 Task: Select the Jordan Time as time zone for the schedule.
Action: Mouse pressed left at (388, 314)
Screenshot: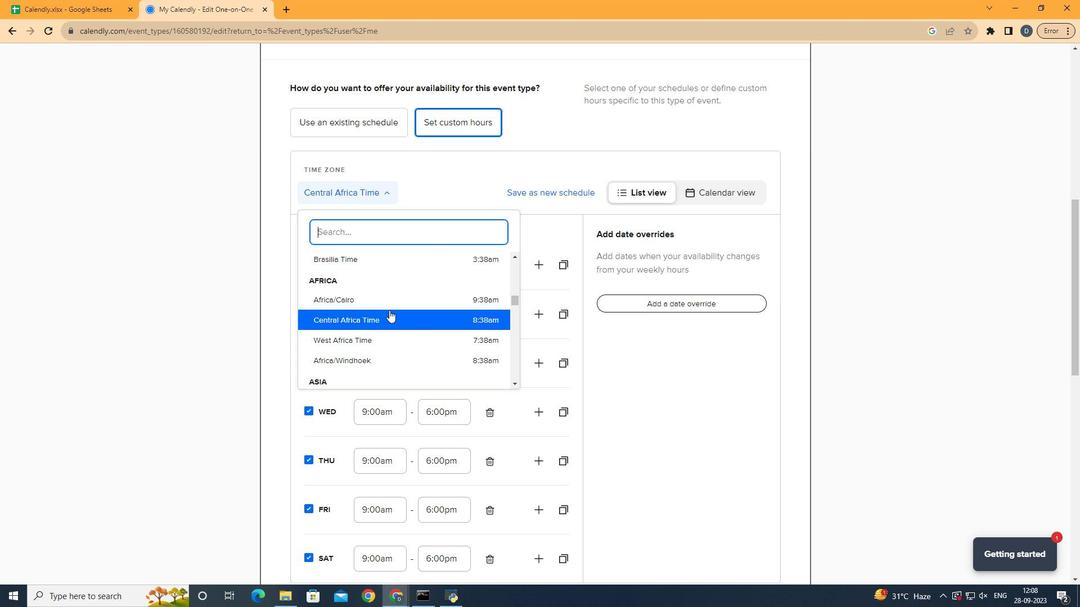 
Action: Mouse moved to (406, 226)
Screenshot: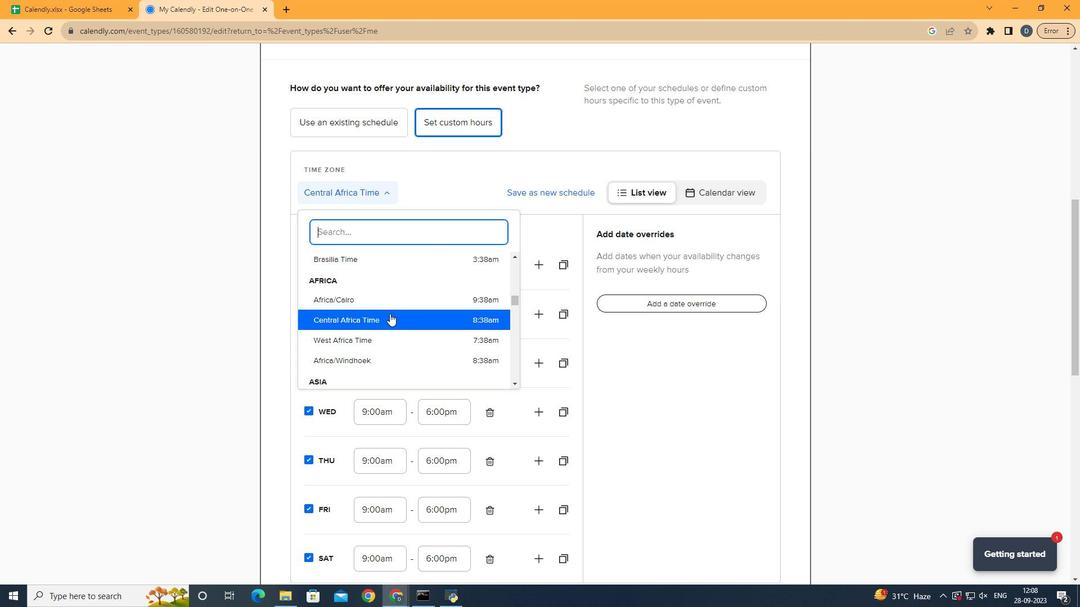 
Action: Mouse scrolled (406, 226) with delta (0, 0)
Screenshot: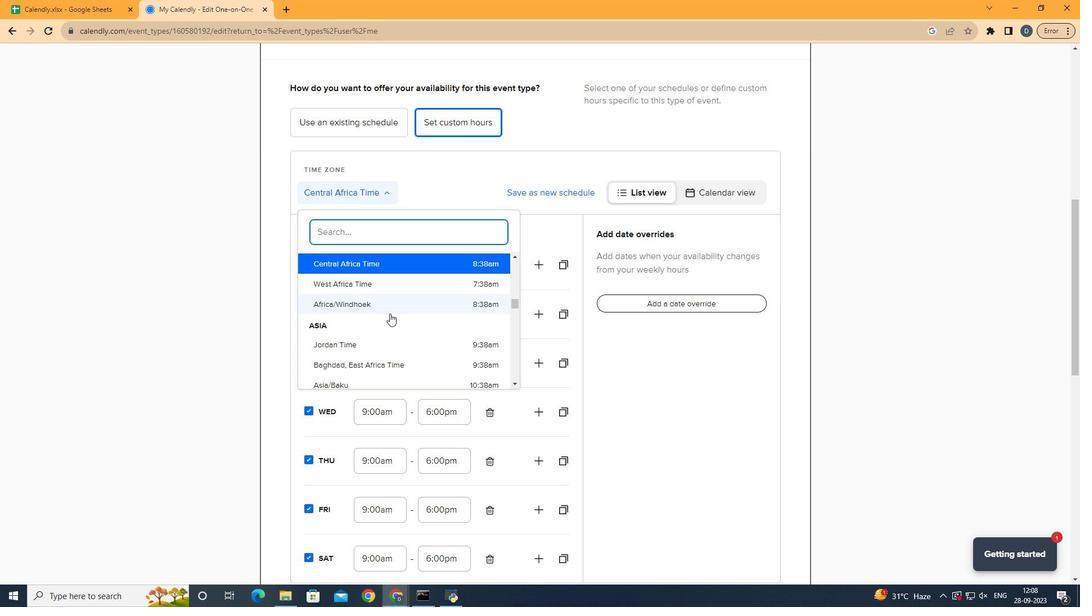 
Action: Mouse scrolled (406, 226) with delta (0, 0)
Screenshot: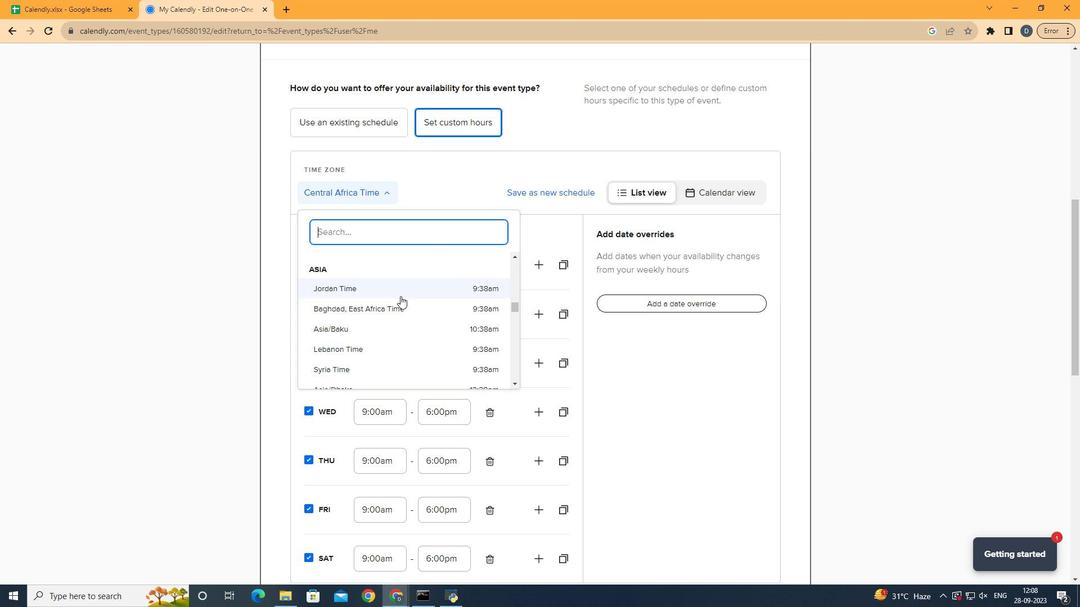 
Action: Mouse moved to (425, 244)
Screenshot: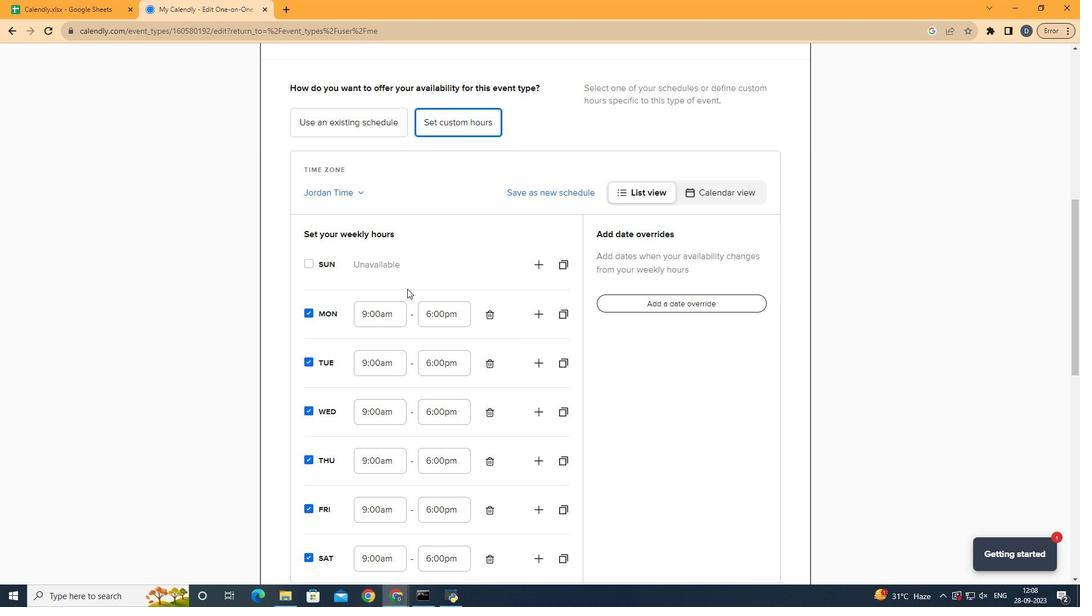 
Action: Mouse pressed left at (425, 244)
Screenshot: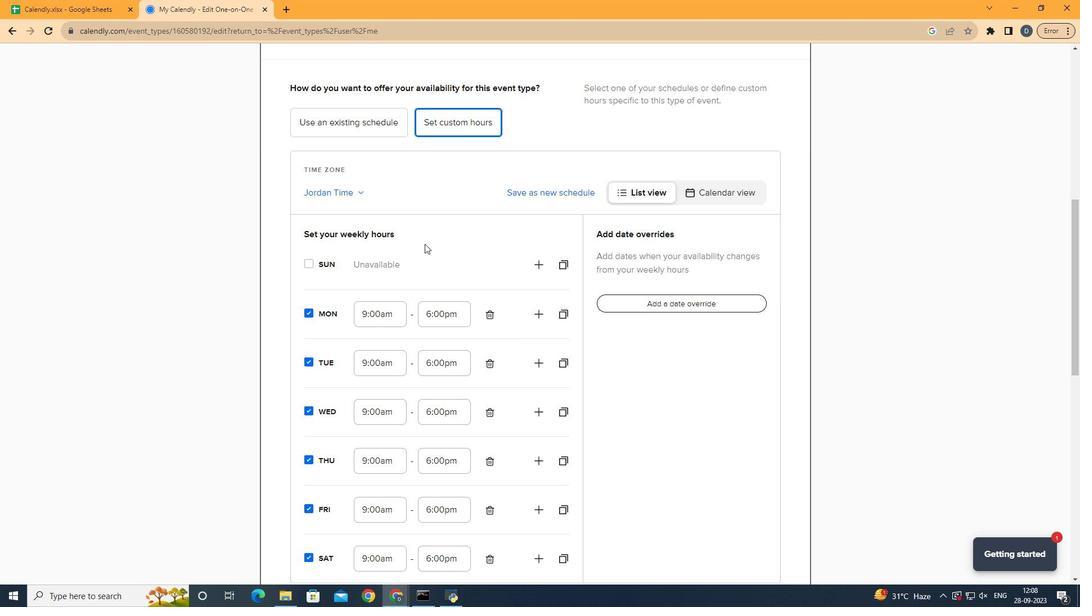 
Action: Mouse moved to (443, 278)
Screenshot: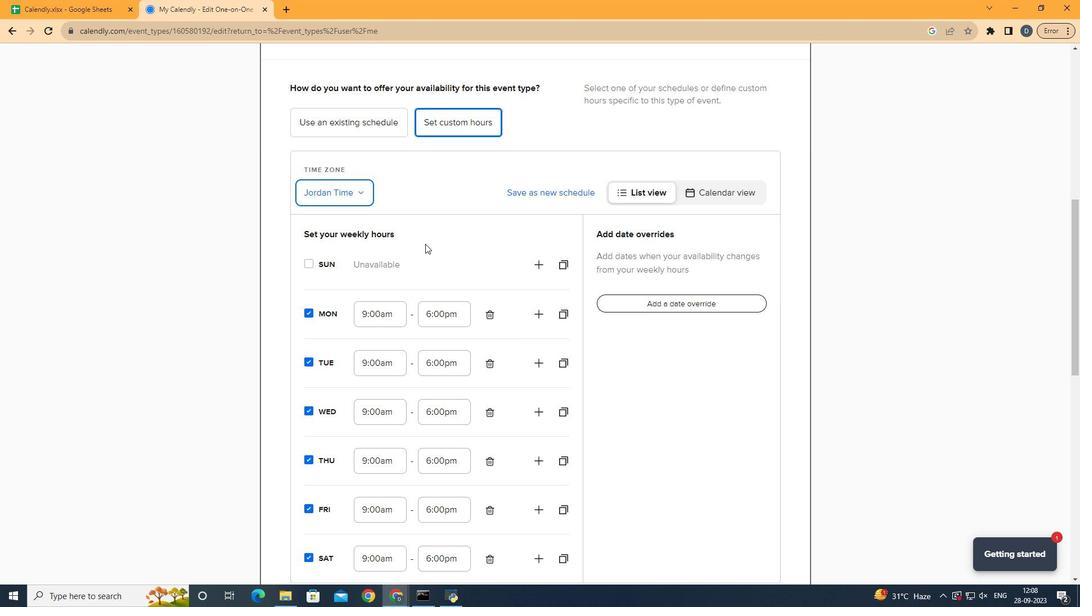 
